 Task: Compose and send an urgent meeting request email to discuss the newly launched product. Set the priority to high.
Action: Mouse moved to (9, 114)
Screenshot: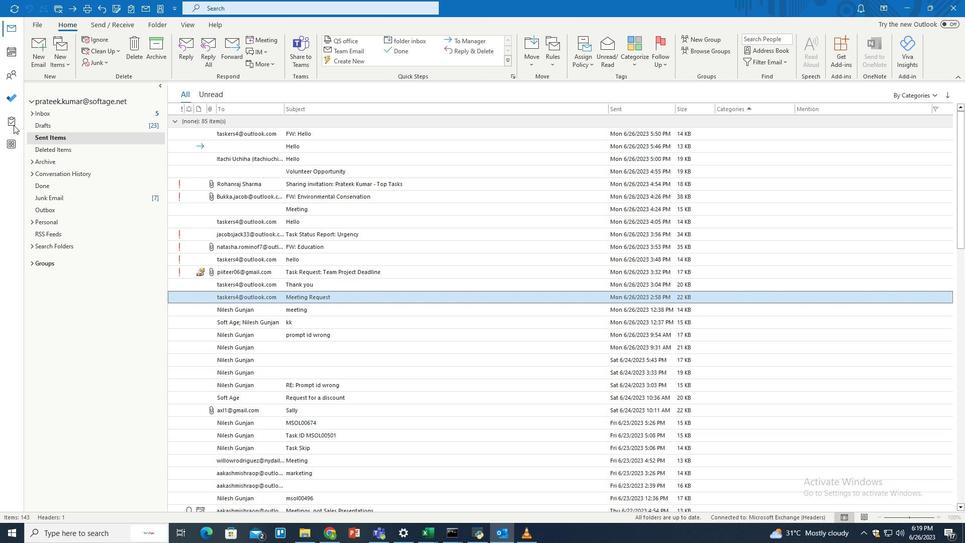 
Action: Mouse pressed left at (9, 114)
Screenshot: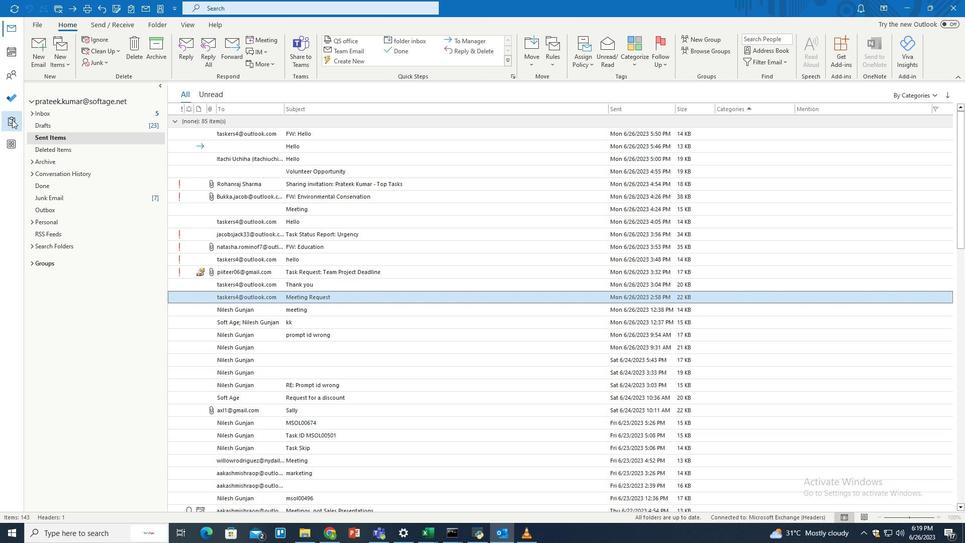 
Action: Mouse moved to (90, 53)
Screenshot: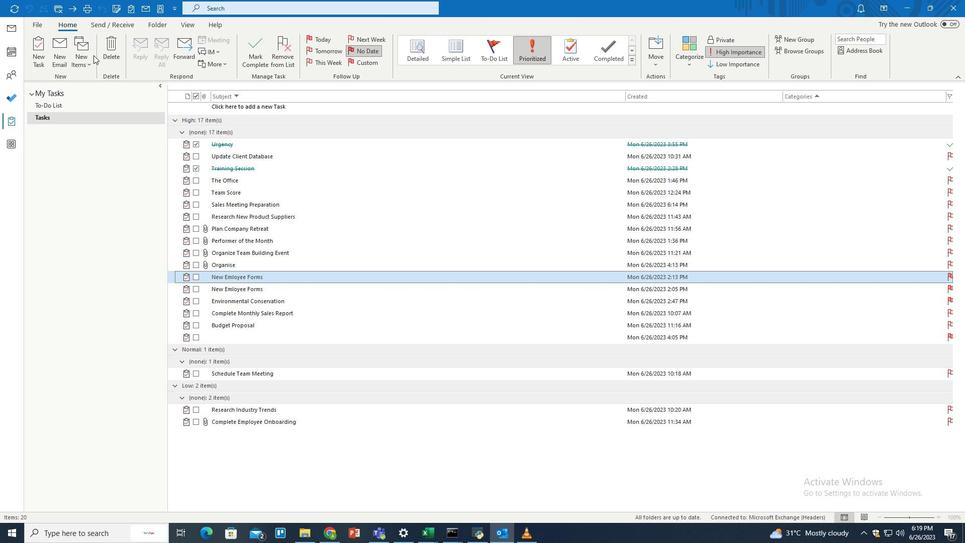 
Action: Mouse pressed left at (90, 53)
Screenshot: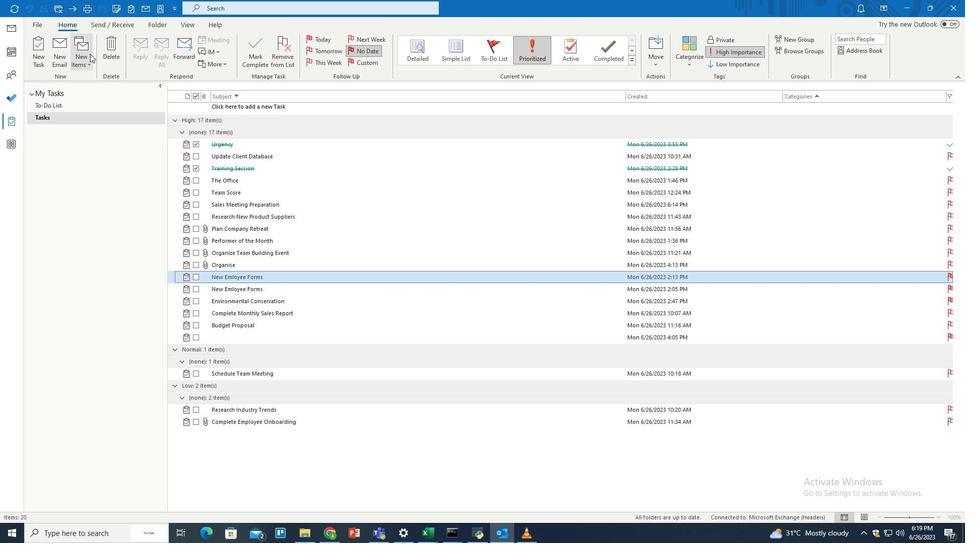 
Action: Mouse moved to (102, 180)
Screenshot: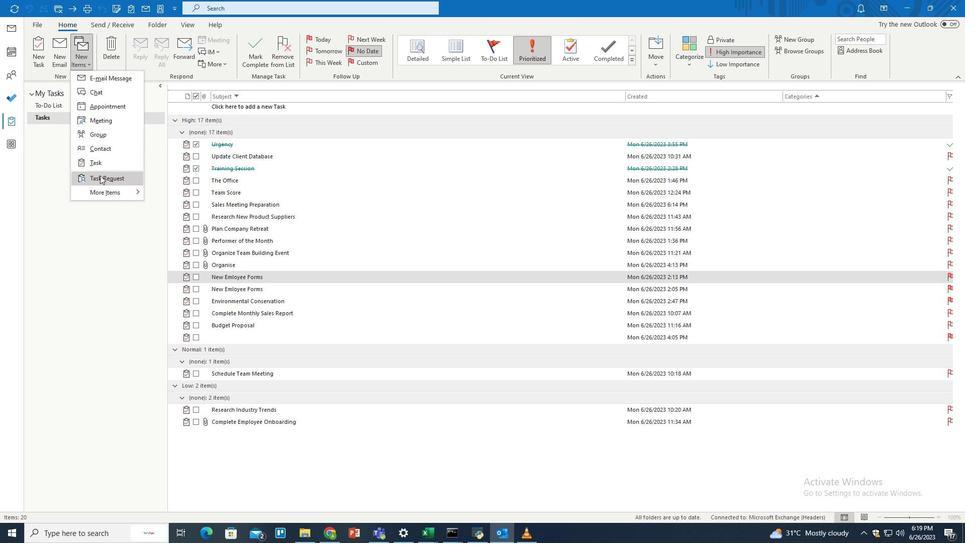 
Action: Mouse pressed left at (102, 180)
Screenshot: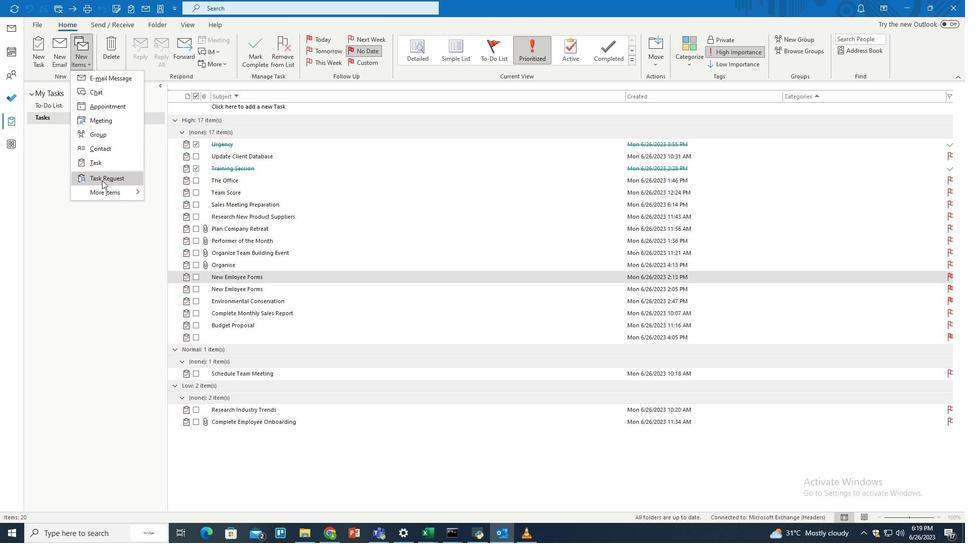 
Action: Mouse moved to (255, 105)
Screenshot: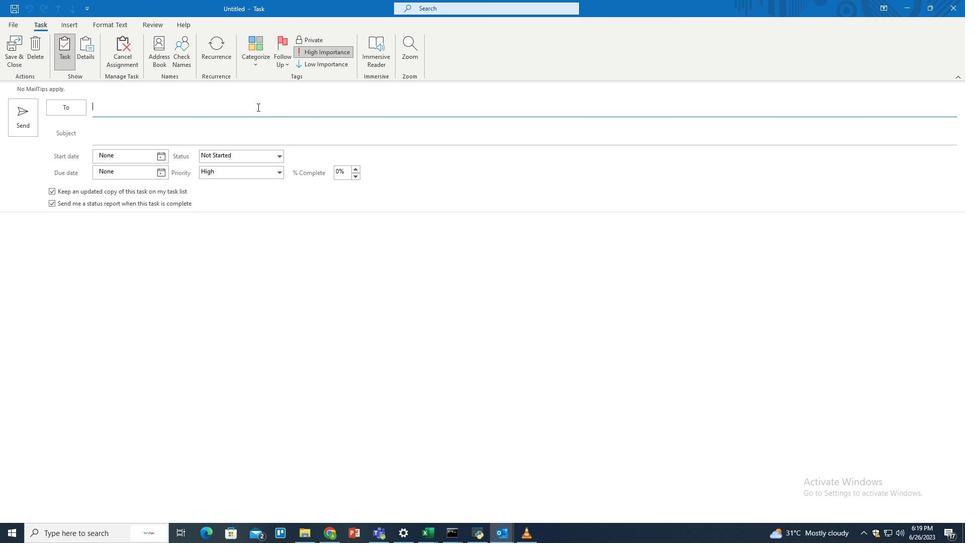 
Action: Key pressed neane.keane<Key.shift>@softage.net<Key.enter>
Screenshot: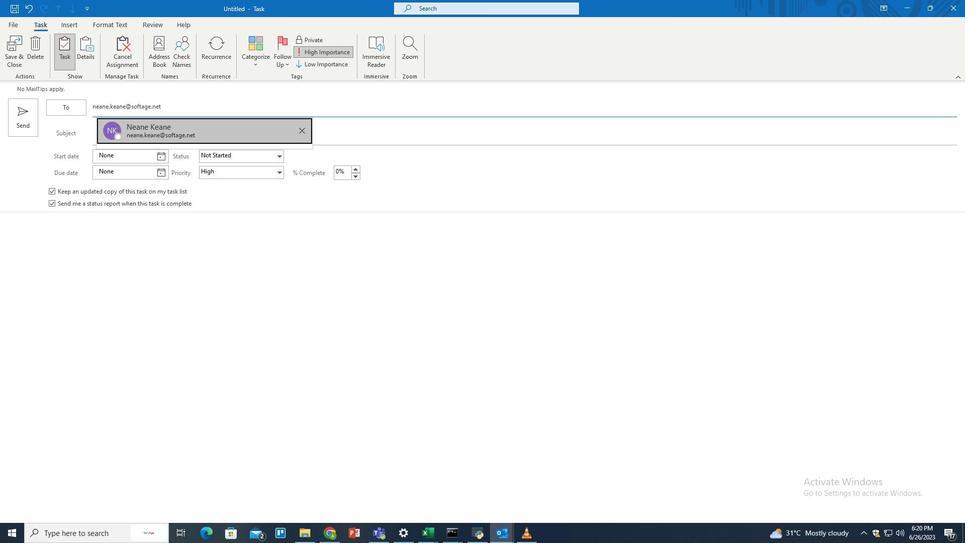 
Action: Mouse moved to (163, 131)
Screenshot: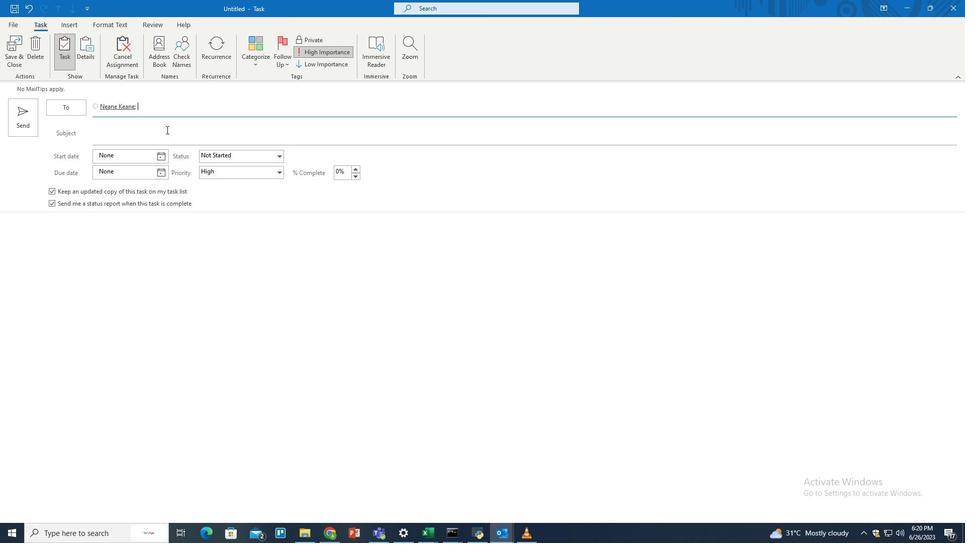 
Action: Mouse pressed left at (163, 131)
Screenshot: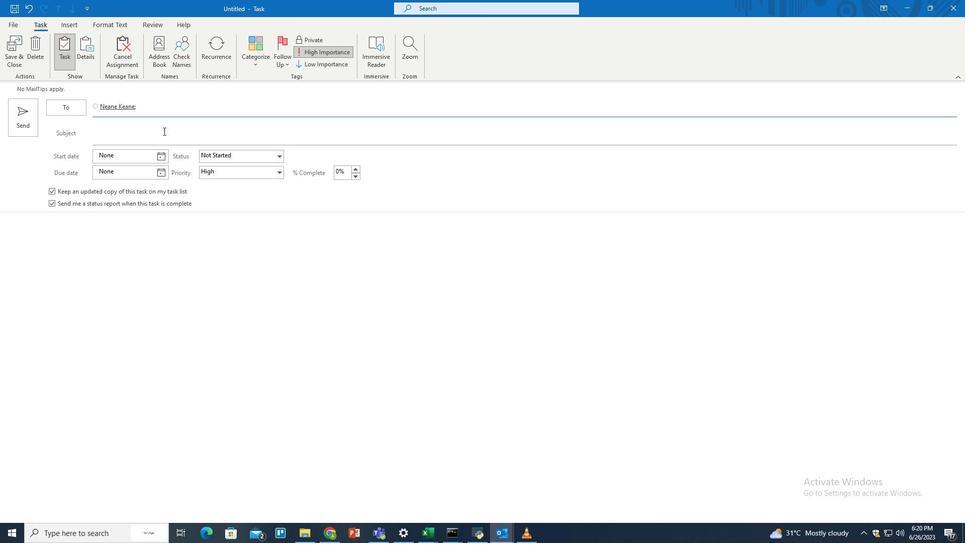 
Action: Key pressed <Key.shift>Urgent<Key.space><Key.shift>Request<Key.space>for<Key.space><Key.shift>Meeting
Screenshot: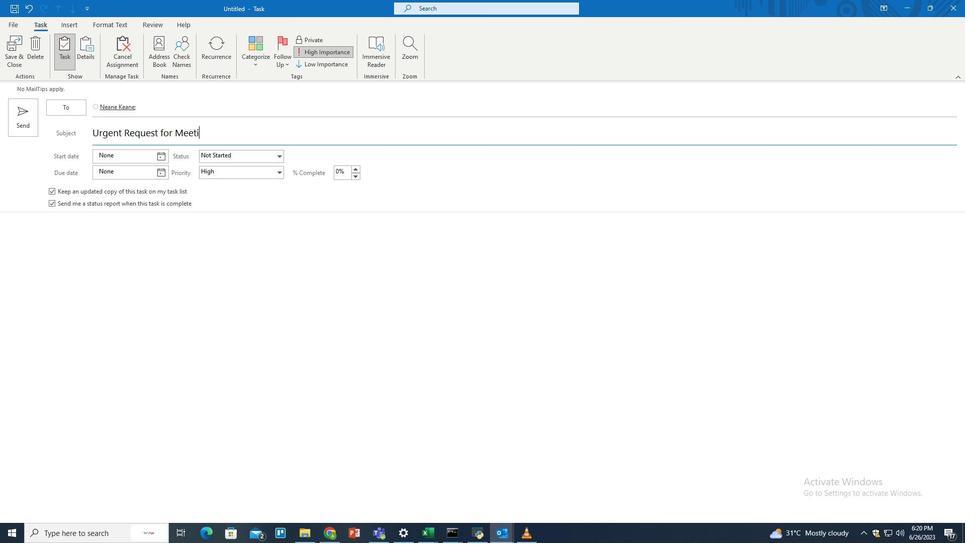 
Action: Mouse moved to (161, 231)
Screenshot: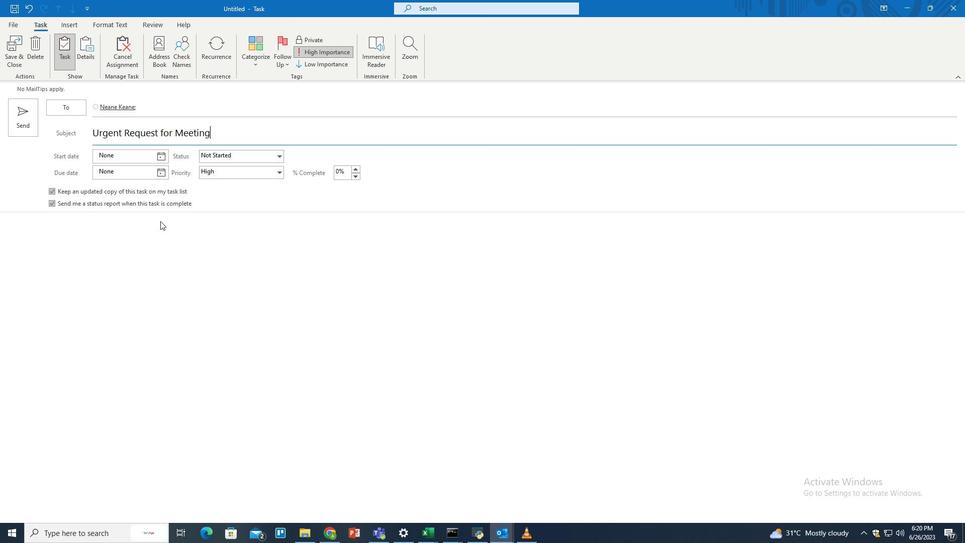 
Action: Mouse pressed left at (161, 231)
Screenshot: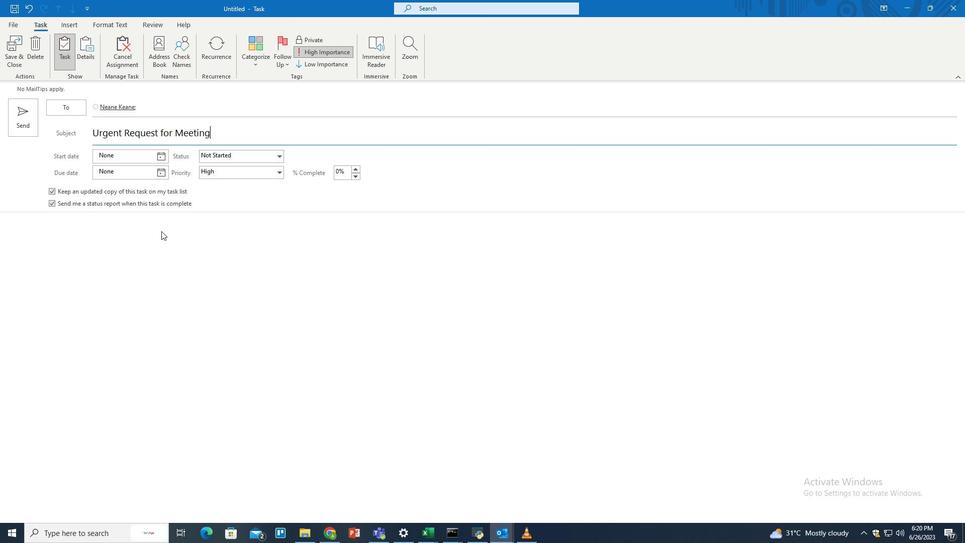 
Action: Mouse moved to (161, 231)
Screenshot: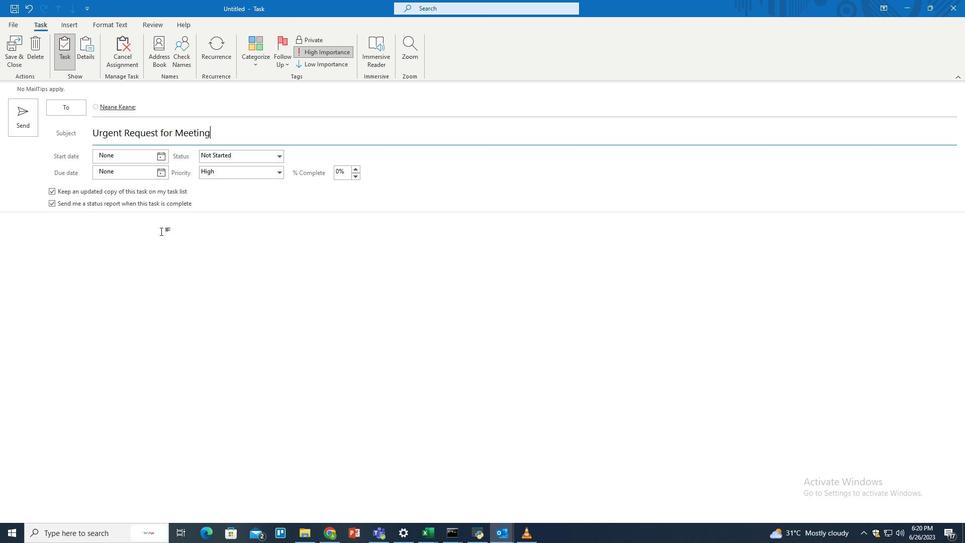 
Action: Key pressed <Key.shift>I<Key.space>hope<Key.space>this<Key.space>email<Key.space>finds<Key.space>you<Key.space>well.<Key.space><Key.shift><Key.shift><Key.shift><Key.shift><Key.shift><Key.shift><Key.shift><Key.shift><Key.shift><Key.shift><Key.shift><Key.shift><Key.shift><Key.shift><Key.shift><Key.shift><Key.shift><Key.shift><Key.shift><Key.shift><Key.shift><Key.shift><Key.shift><Key.shift><Key.shift><Key.shift><Key.shift>I<Key.space>would<Key.space>like<Key.space>to<Key.space>request<Key.space>an<Key.space>urgent<Key.space>meeting<Key.space>to<Key.space>discuss<Key.space>the<Key.space>newly<Key.space>launched<Key.space>product.<Key.space><Key.shift>Your<Key.space>se<Key.backspace><Key.backspace>expertise<Key.space>and<Key.space>ip<Key.backspace>nput<Key.space>are<Key.space>crucial.<Key.space><Key.shift>Please<Key.space>let<Key.space>me<Key.space>know<Key.space>your<Key.space>availability<Key.space>withing<Key.space><Key.backspace><Key.backspace><Key.space>the<Key.space>next<Key.space>few<Key.space>days.<Key.backspace>
Screenshot: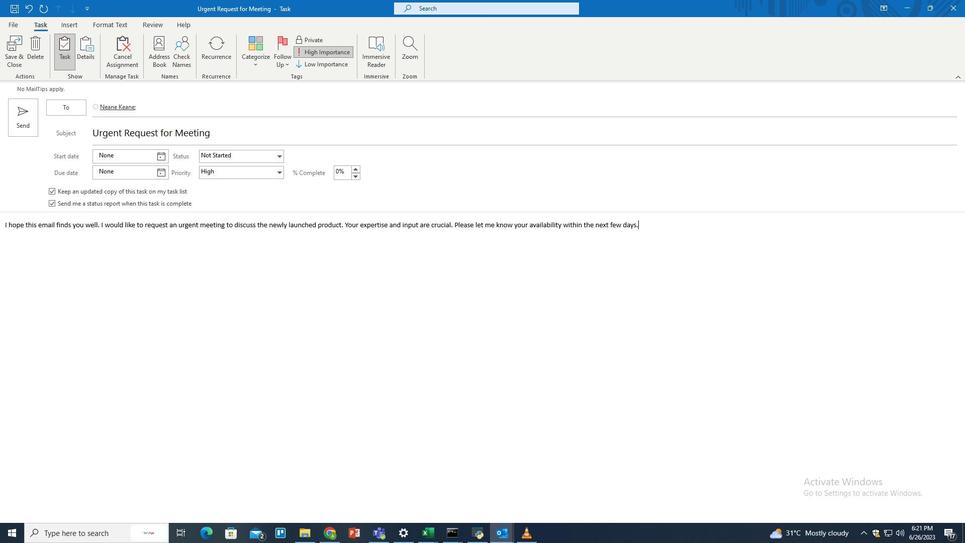 
Action: Mouse moved to (19, 112)
Screenshot: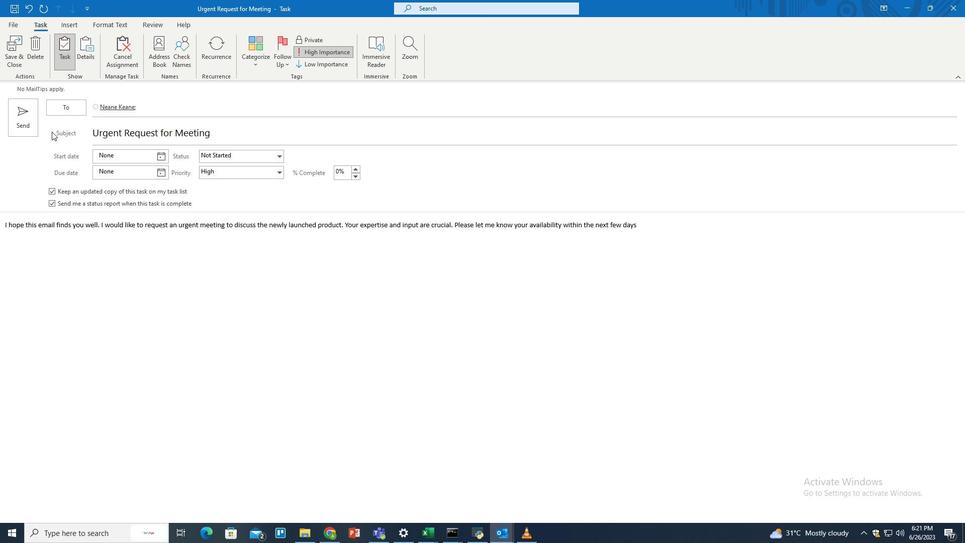 
Action: Mouse pressed left at (19, 112)
Screenshot: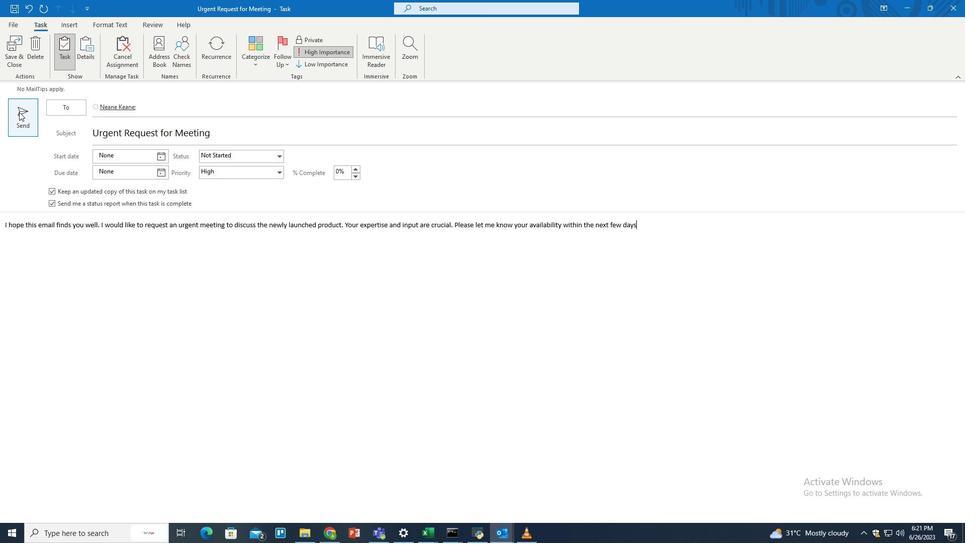 
Action: Mouse moved to (404, 293)
Screenshot: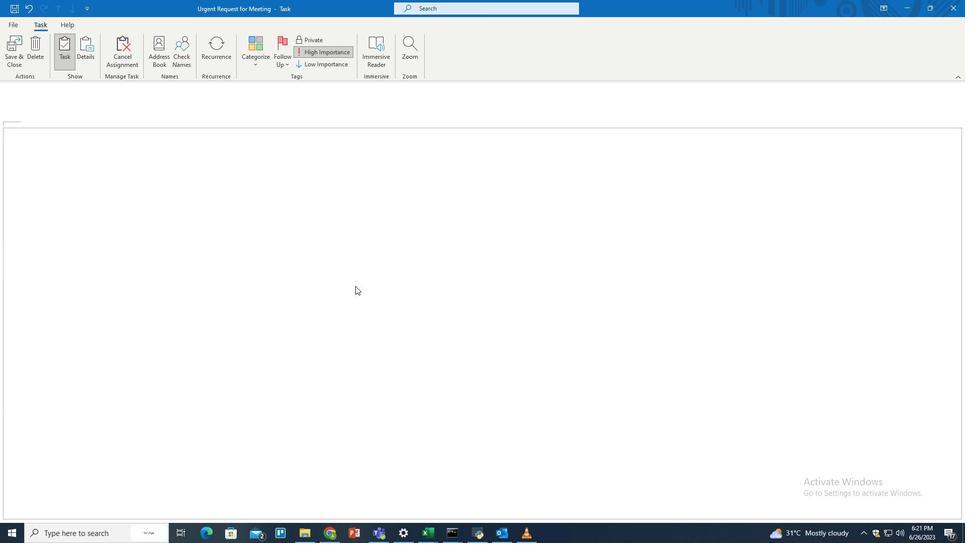 
